 Task: Look for products with dill pickle flavor.
Action: Mouse moved to (865, 165)
Screenshot: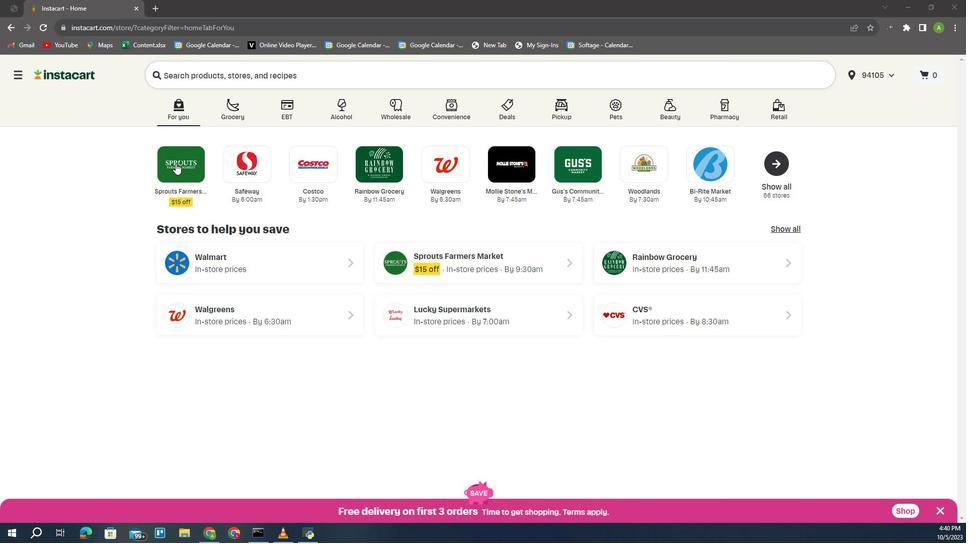 
Action: Mouse pressed left at (865, 165)
Screenshot: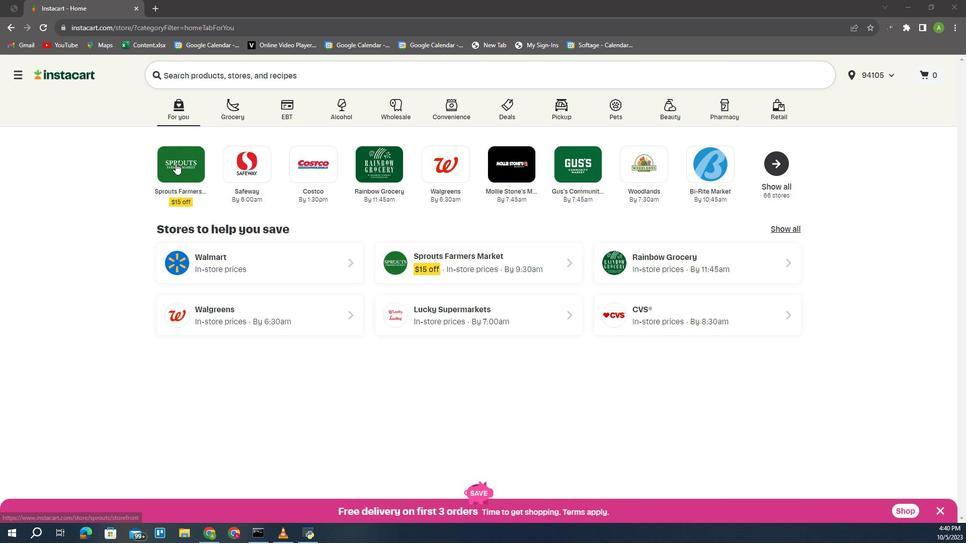 
Action: Mouse moved to (736, 325)
Screenshot: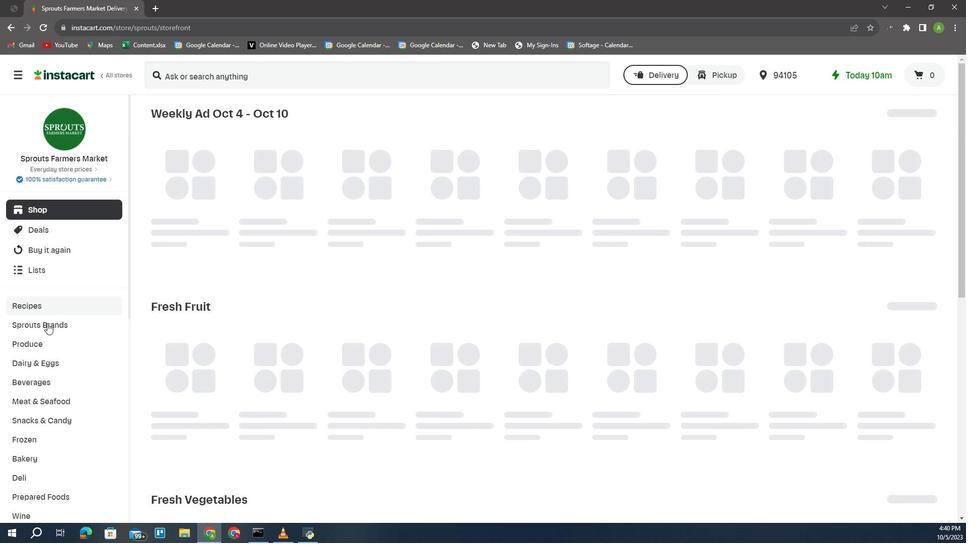 
Action: Mouse pressed left at (736, 325)
Screenshot: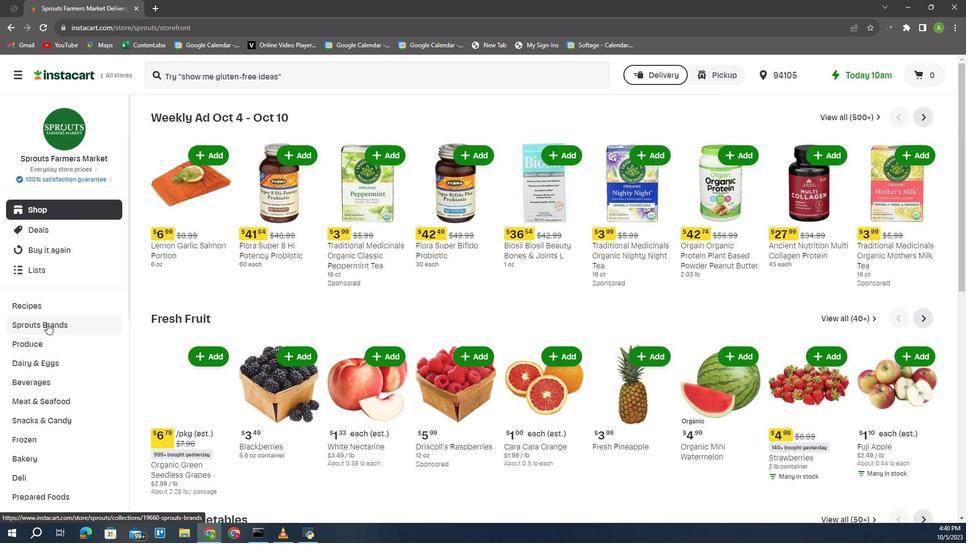 
Action: Mouse moved to (735, 475)
Screenshot: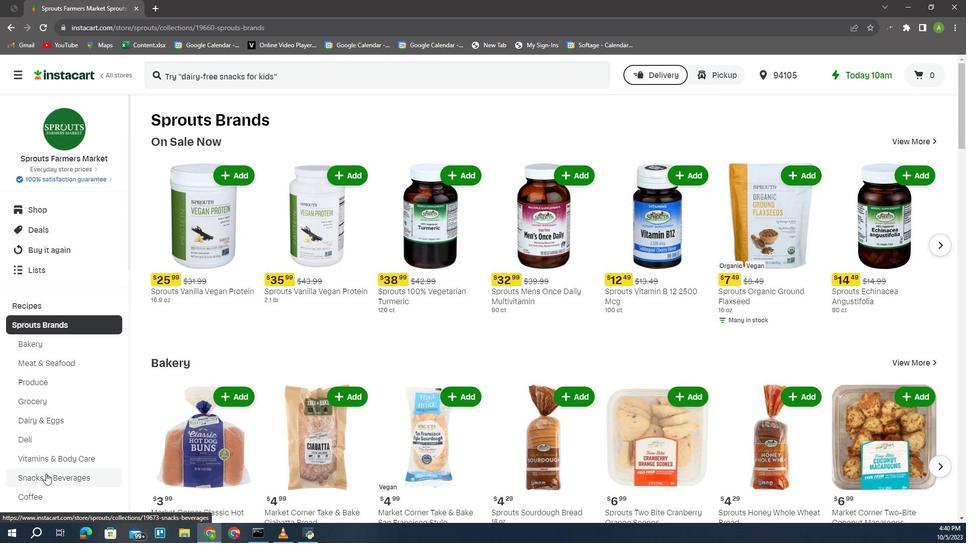 
Action: Mouse pressed left at (735, 475)
Screenshot: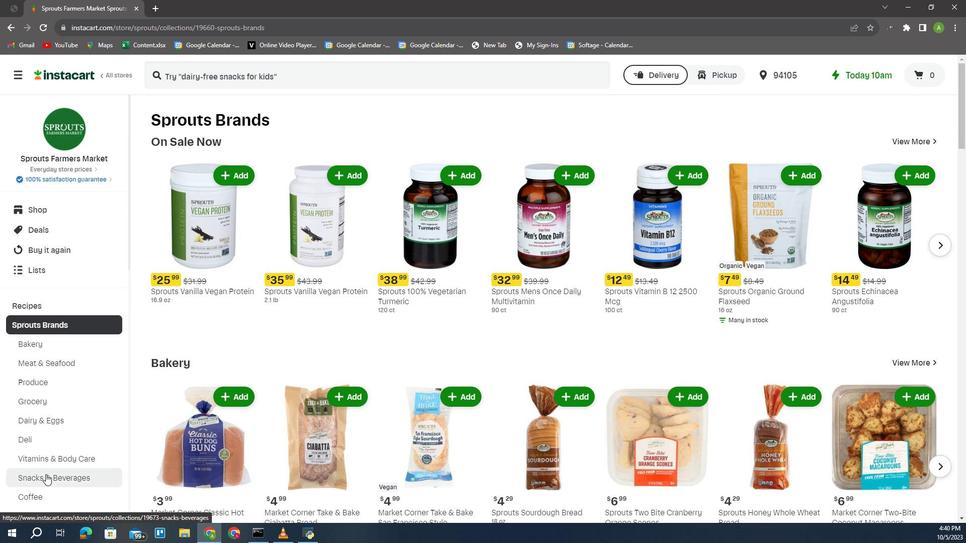 
Action: Mouse moved to (882, 150)
Screenshot: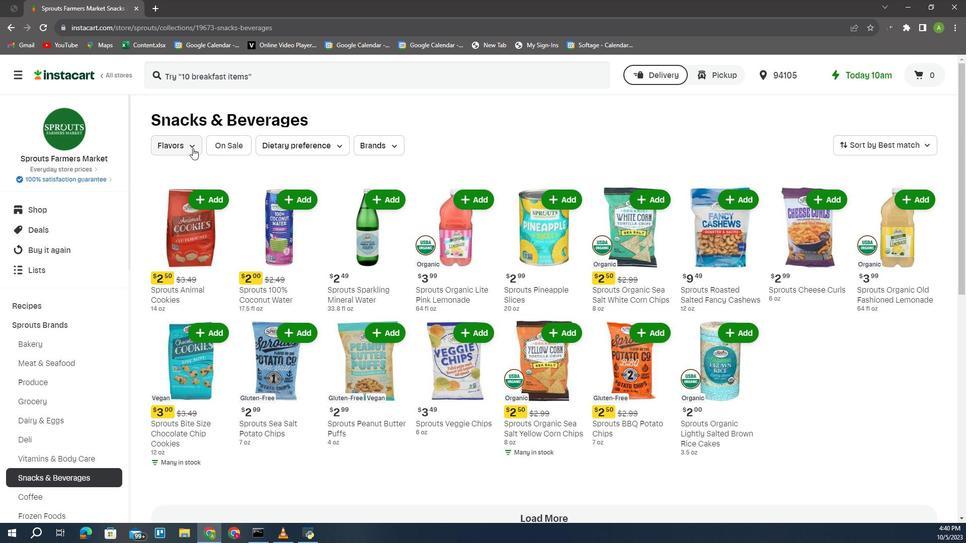 
Action: Mouse pressed left at (882, 150)
Screenshot: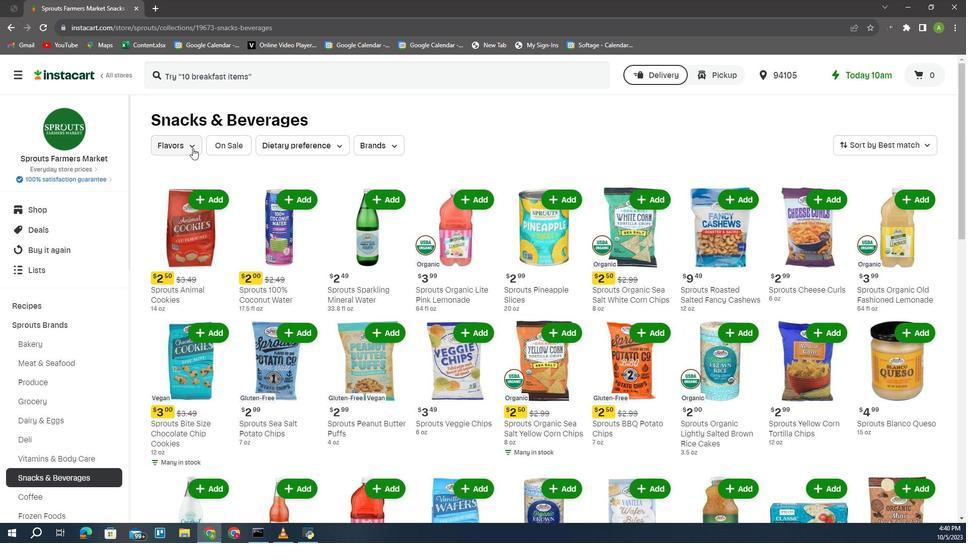 
Action: Mouse moved to (977, 197)
Screenshot: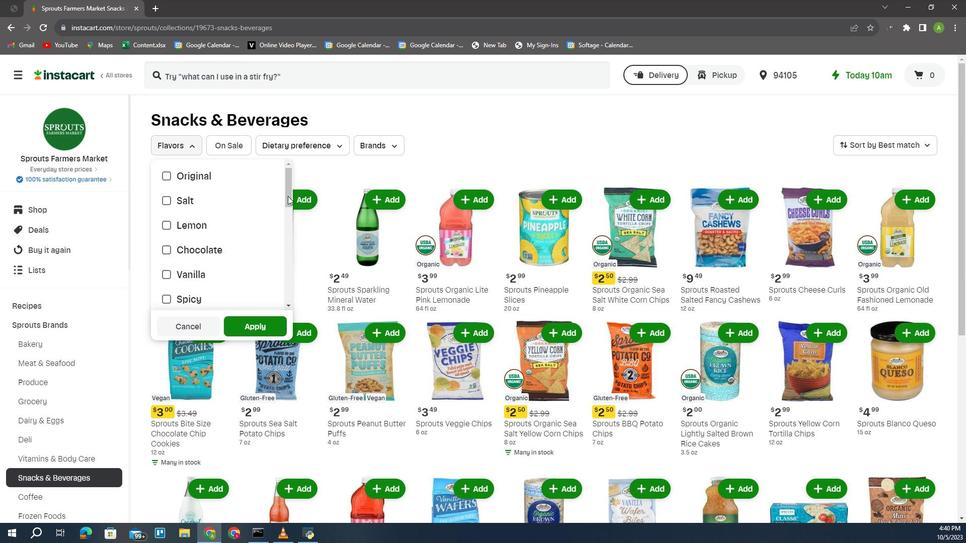 
Action: Mouse pressed left at (977, 197)
Screenshot: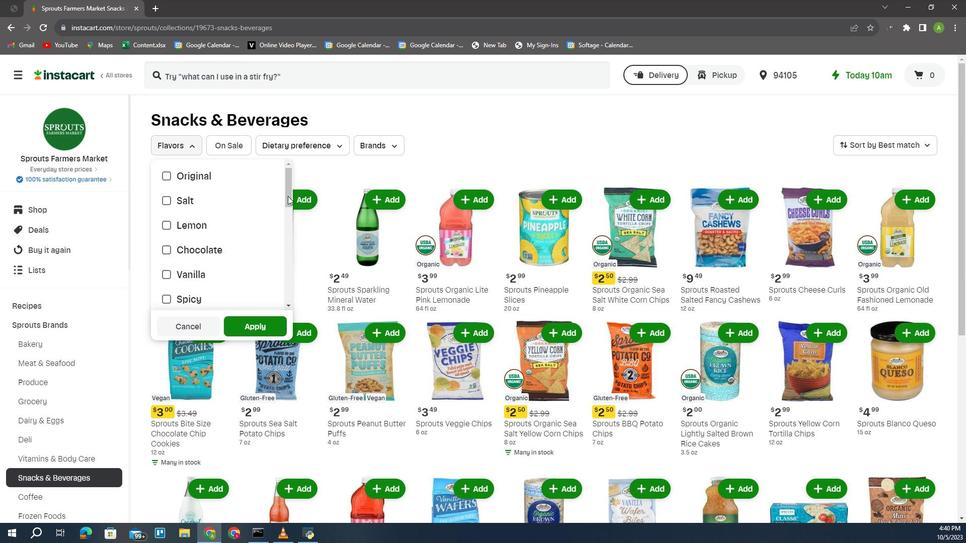 
Action: Mouse moved to (856, 251)
Screenshot: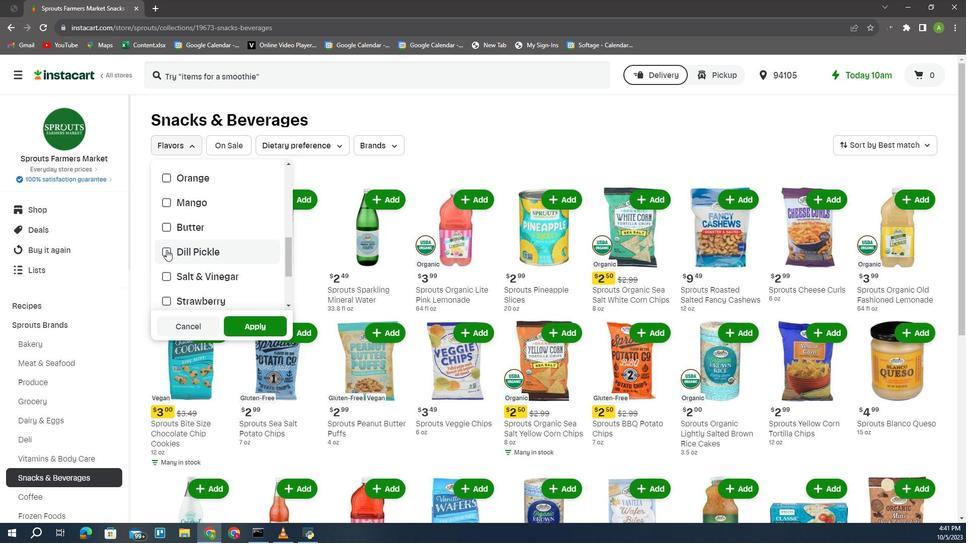 
Action: Mouse pressed left at (856, 251)
Screenshot: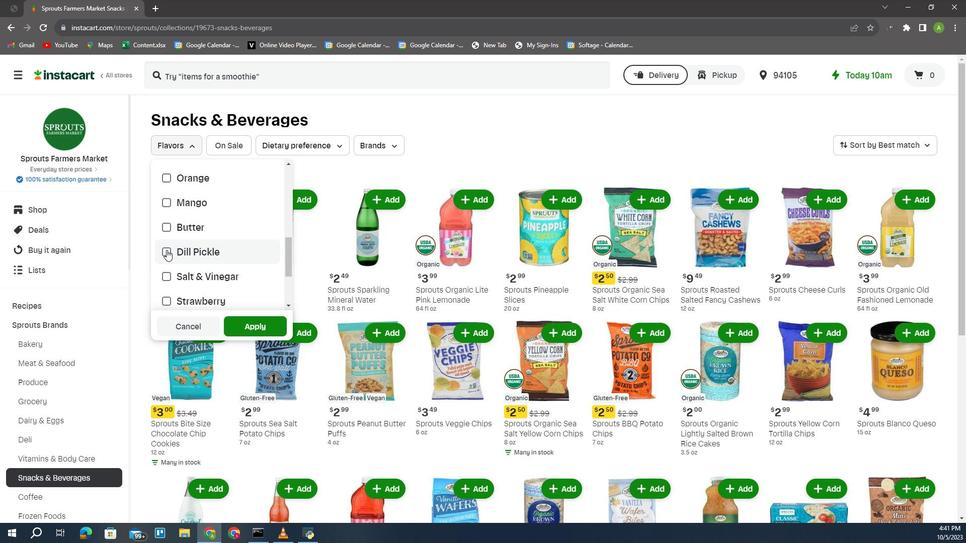 
Action: Mouse moved to (952, 325)
Screenshot: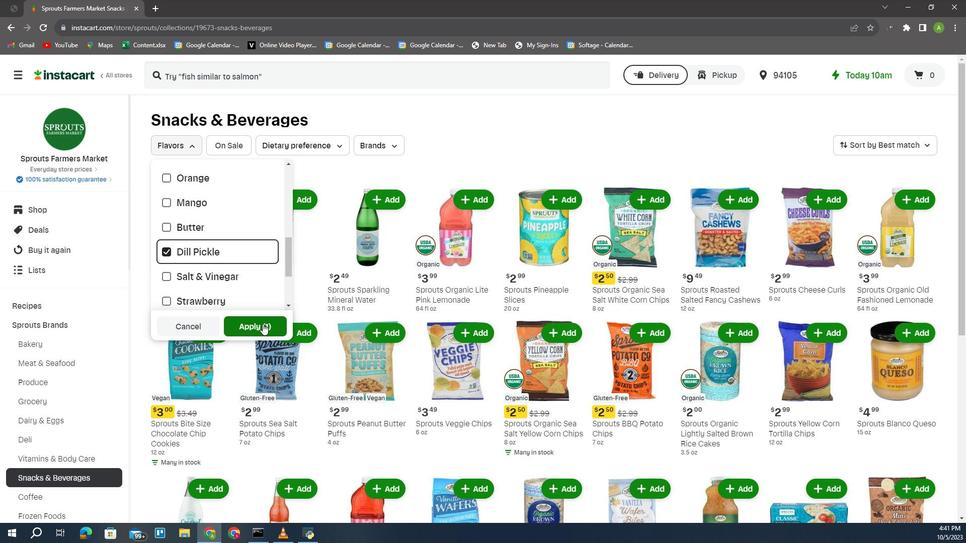 
Action: Mouse pressed left at (952, 325)
Screenshot: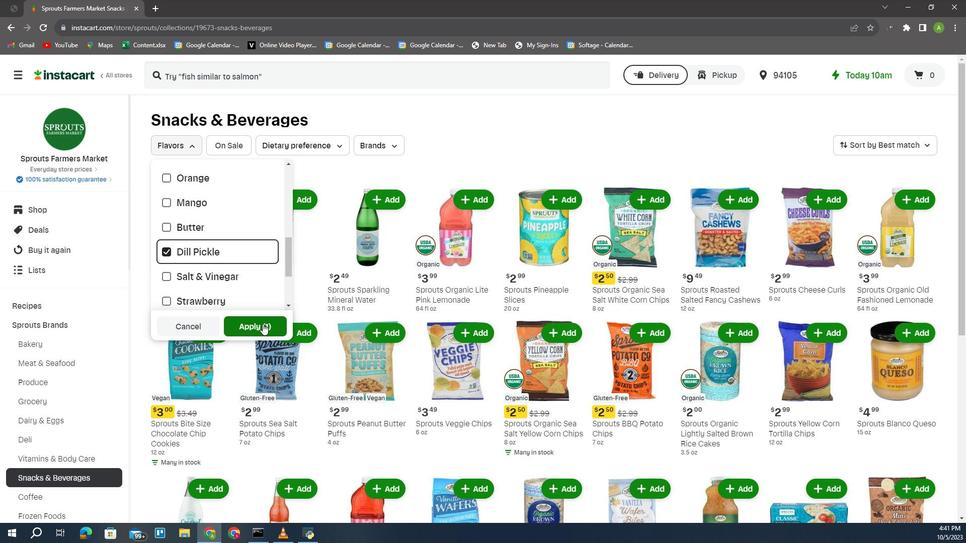 
Action: Mouse moved to (953, 324)
Screenshot: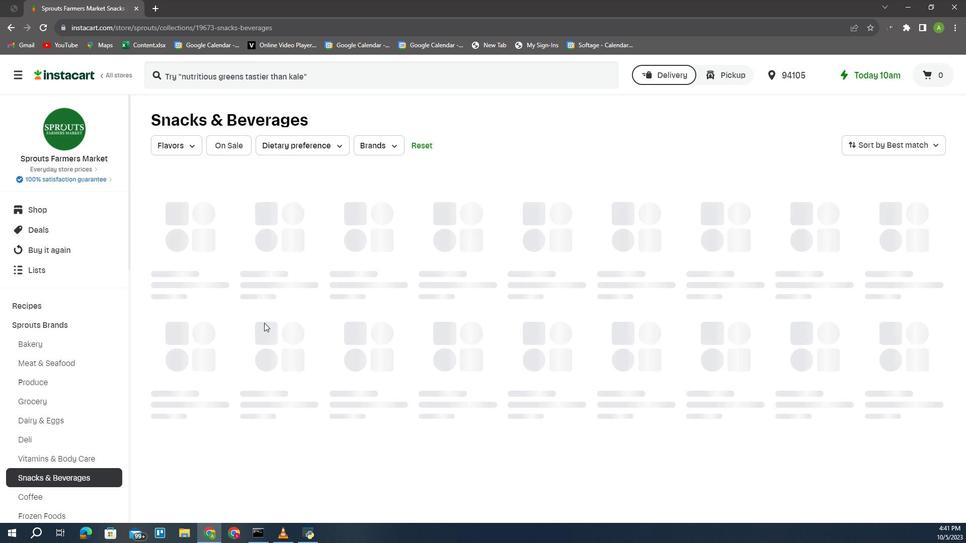 
